 Task: Create a section Speedster and in the section, add a milestone Customer experience (CX) platform implementation in the project ConvertTech
Action: Mouse moved to (1178, 230)
Screenshot: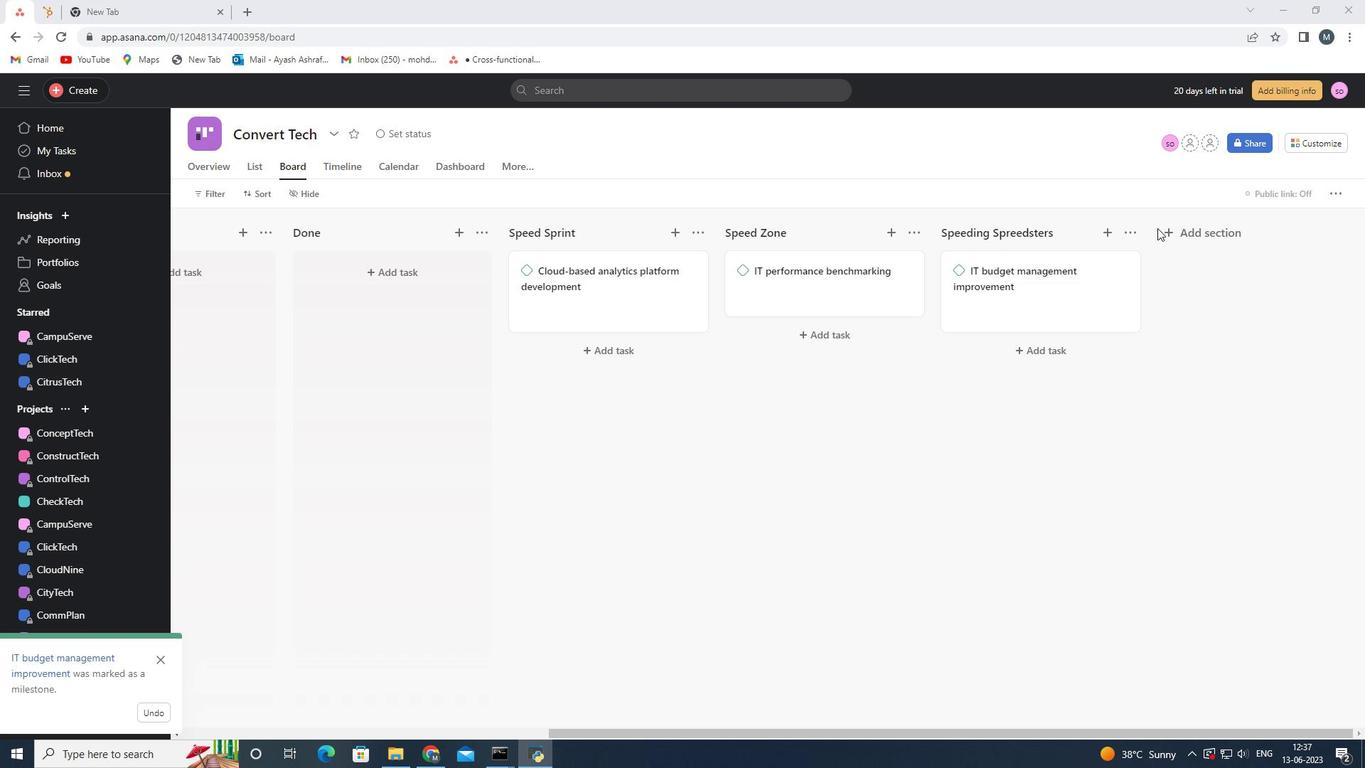 
Action: Mouse pressed left at (1178, 230)
Screenshot: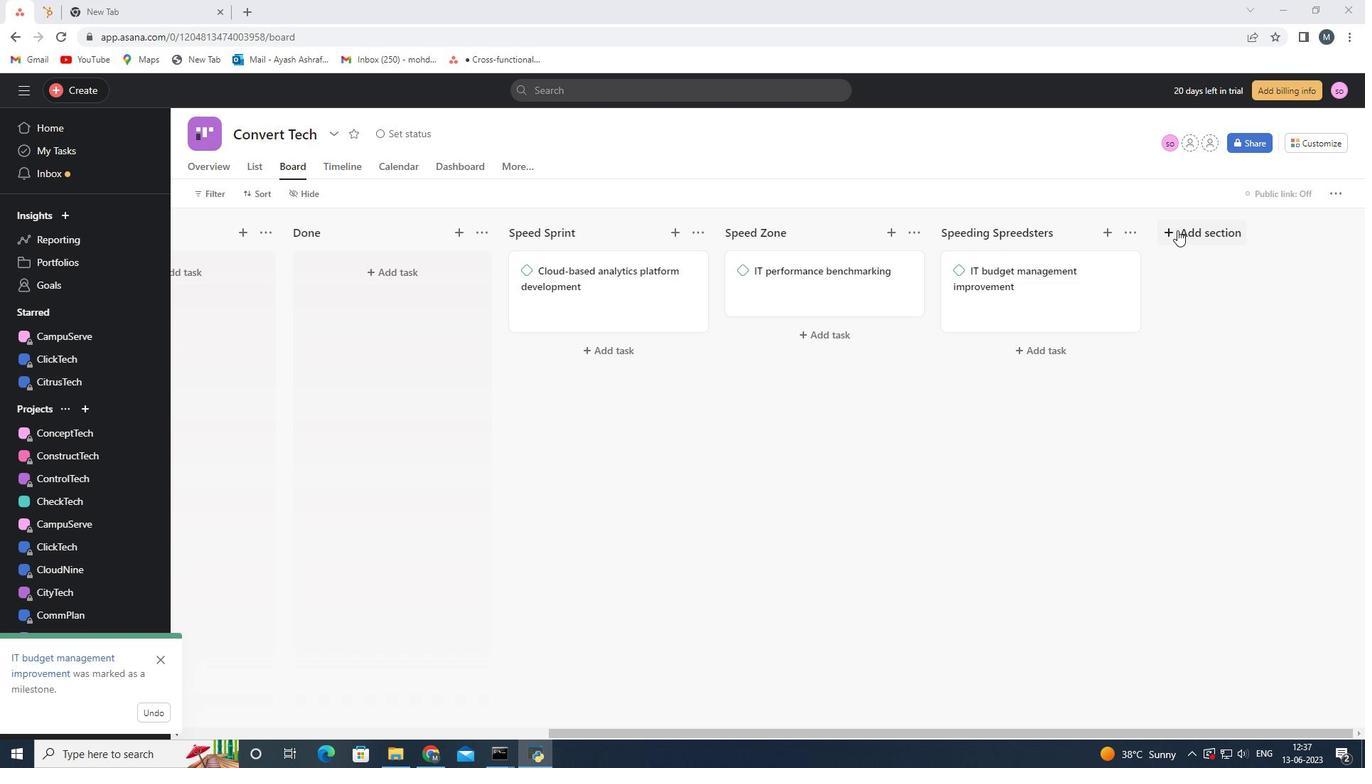 
Action: Mouse moved to (1180, 236)
Screenshot: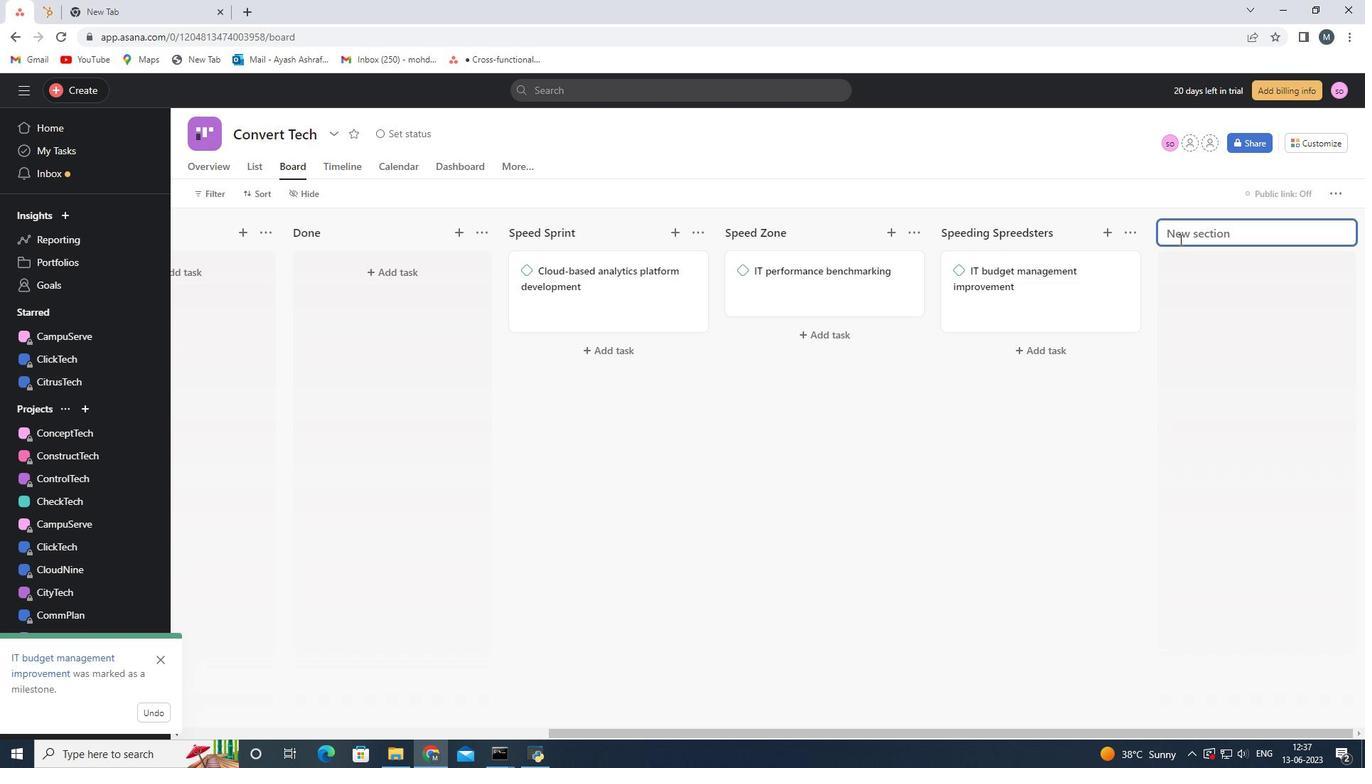
Action: Mouse pressed left at (1180, 236)
Screenshot: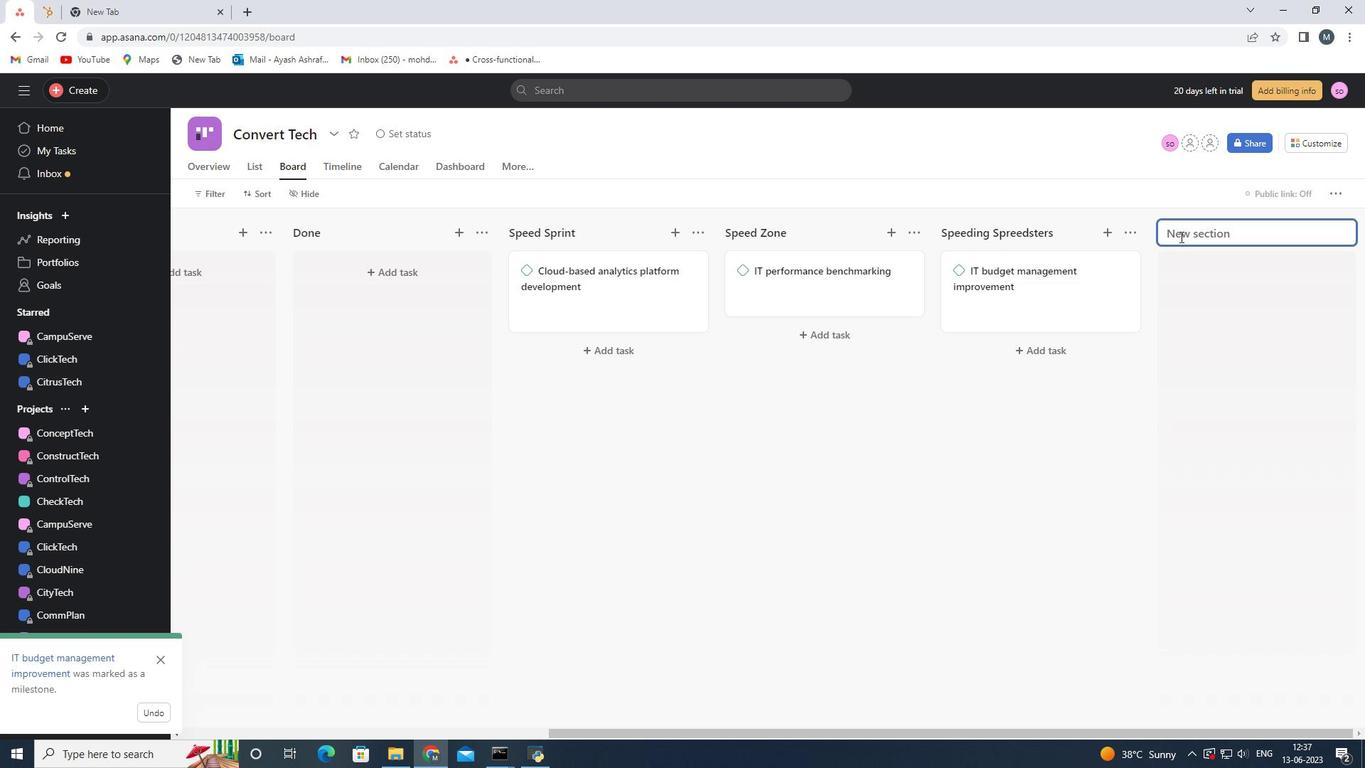 
Action: Mouse moved to (1178, 236)
Screenshot: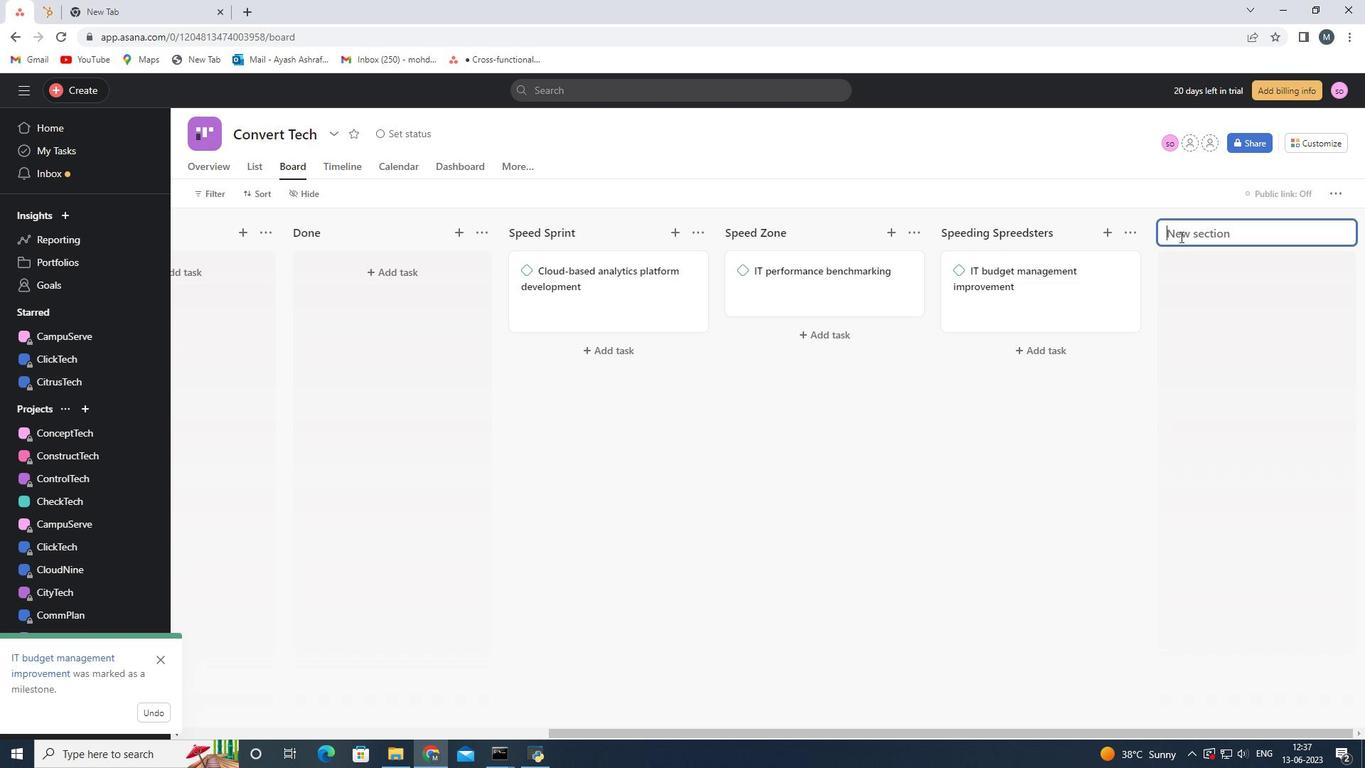 
Action: Key pressed <Key.shift>Speedster<Key.space><Key.enter>
Screenshot: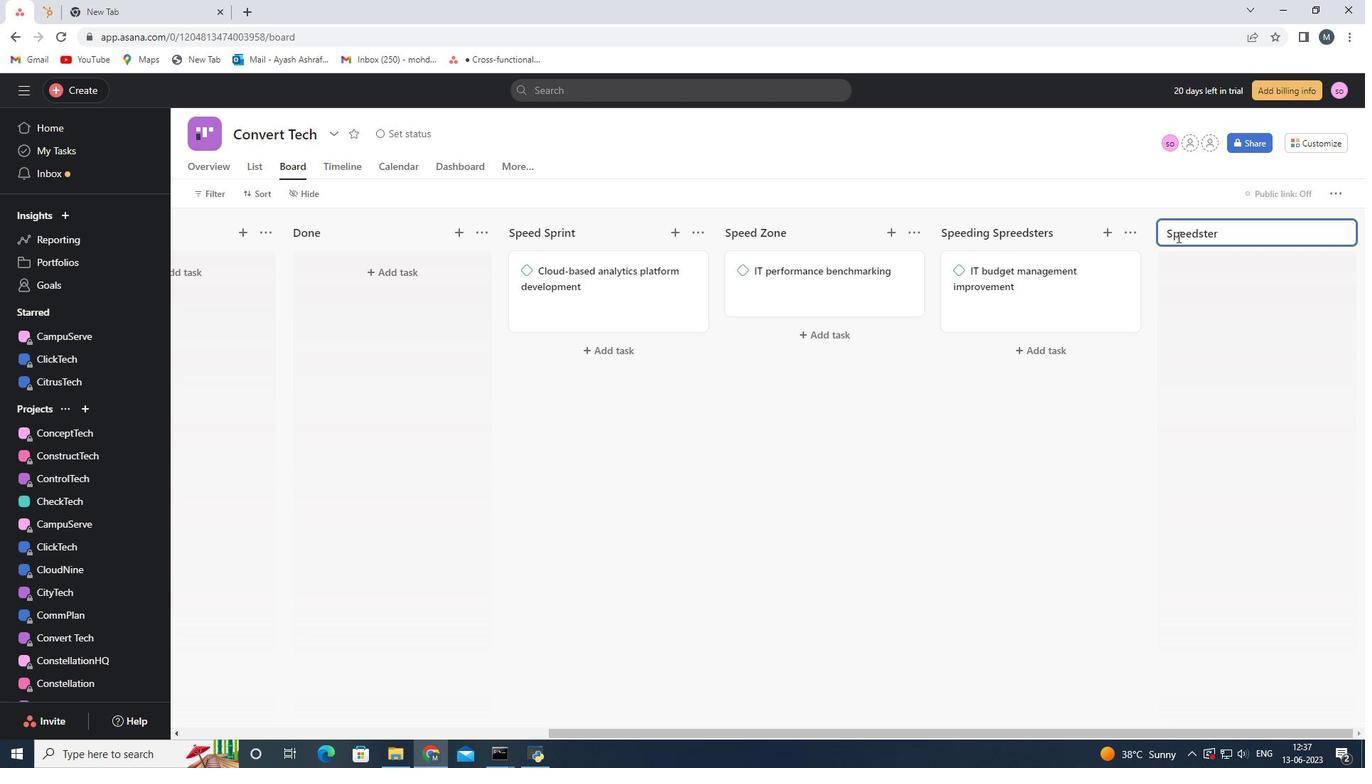
Action: Mouse moved to (1010, 272)
Screenshot: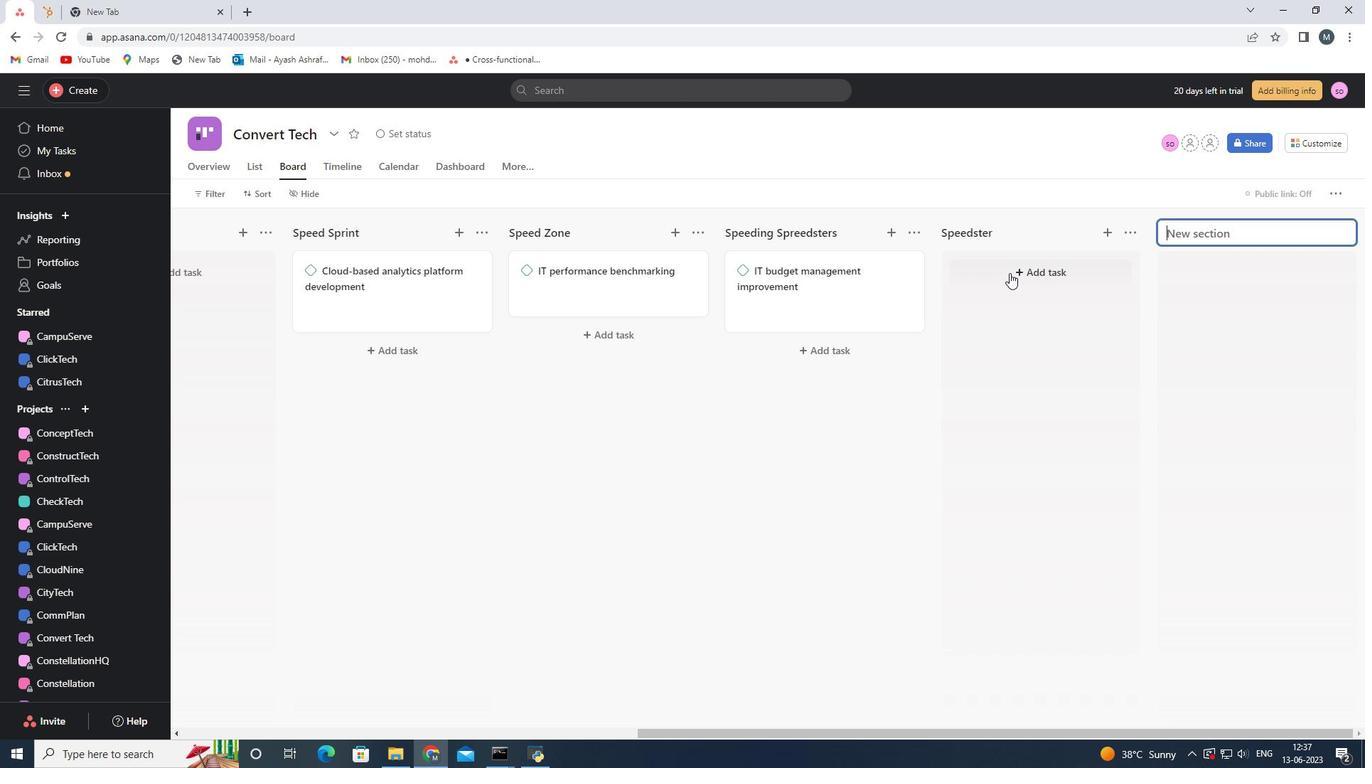
Action: Mouse pressed left at (1010, 272)
Screenshot: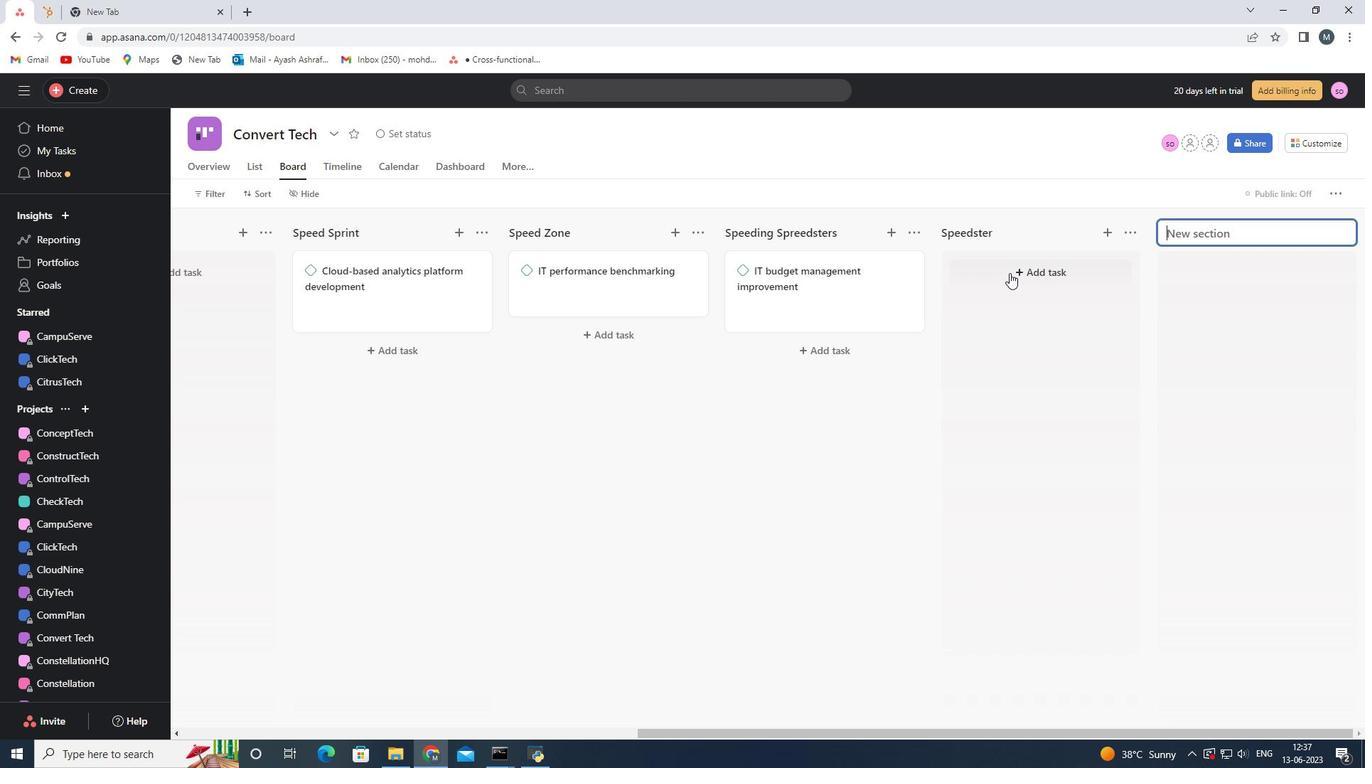 
Action: Mouse moved to (1010, 272)
Screenshot: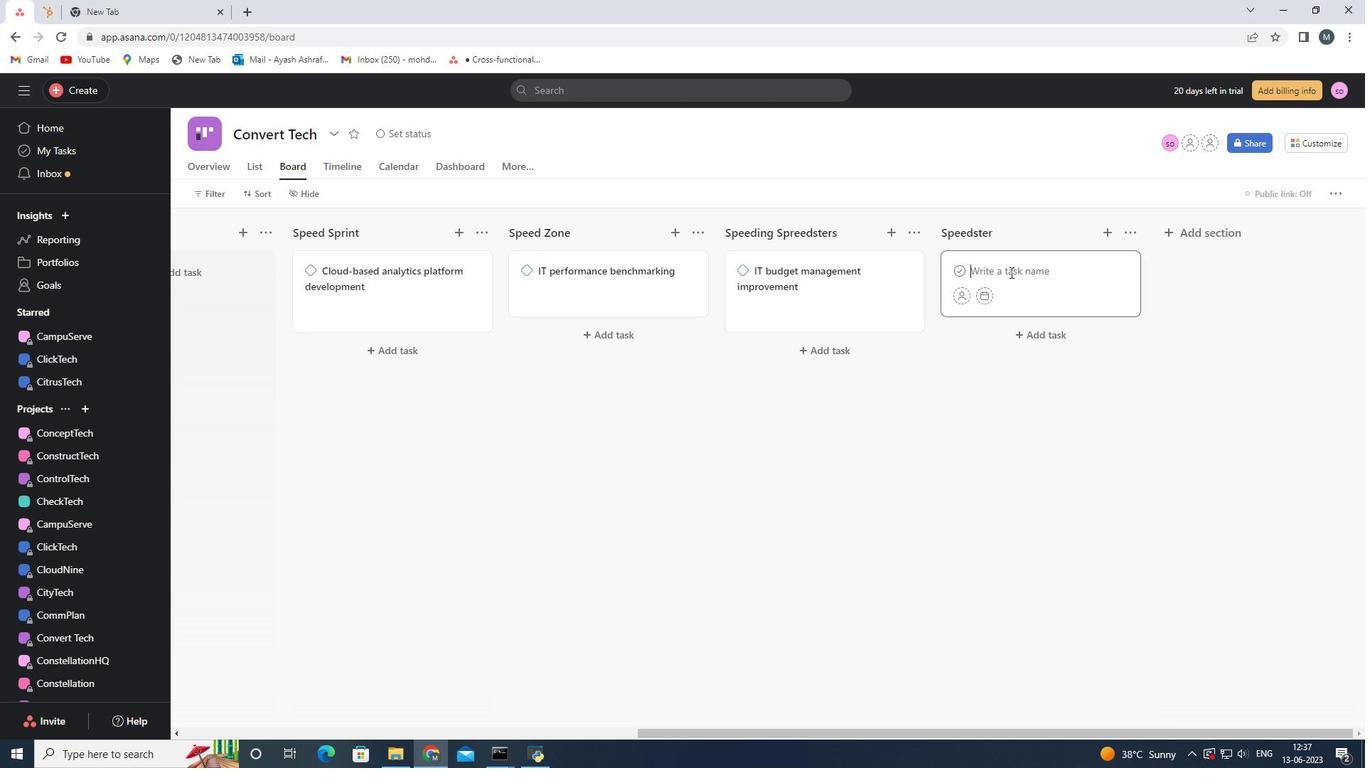 
Action: Key pressed <Key.shift><Key.shift><Key.shift><Key.shift><Key.shift>Customer<Key.space>experience<Key.space><Key.shift>(CX)<Key.space>platform<Key.space>implementation<Key.space>
Screenshot: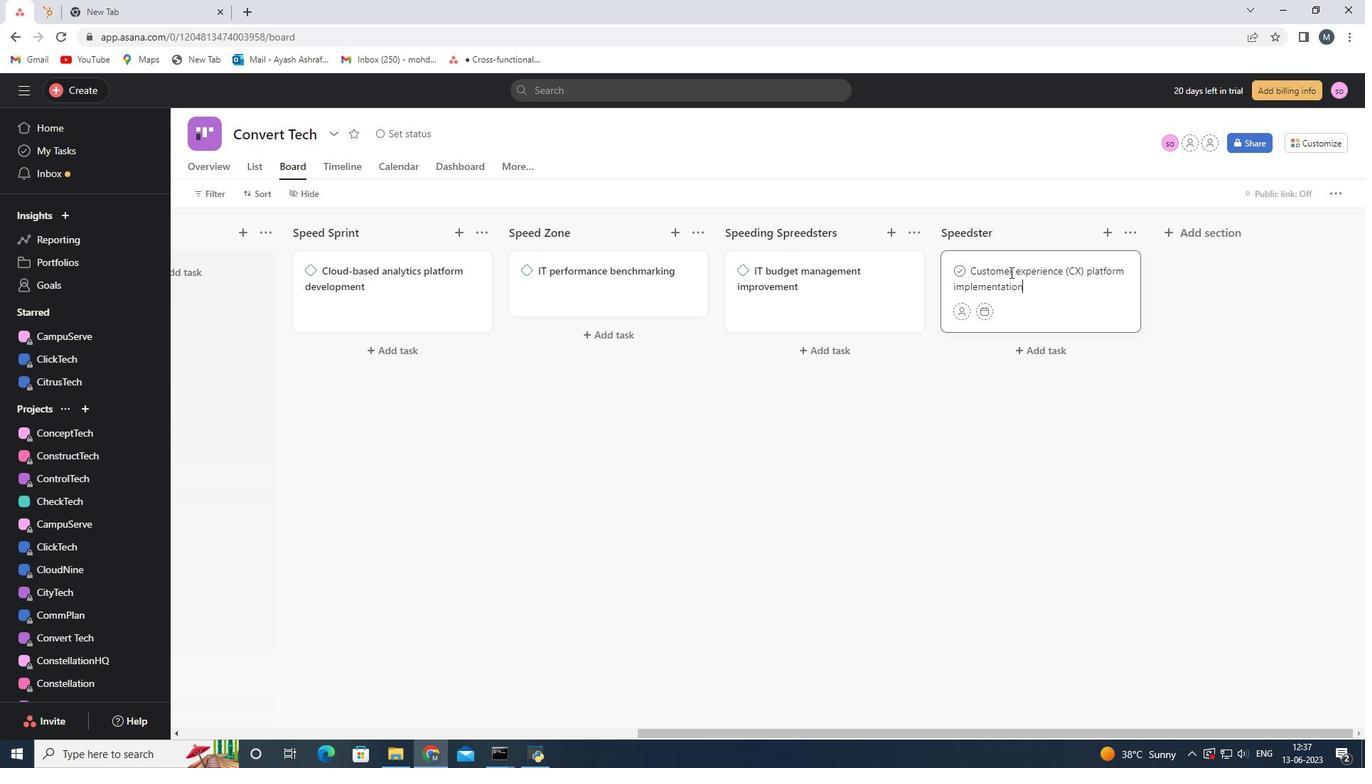 
Action: Mouse moved to (988, 426)
Screenshot: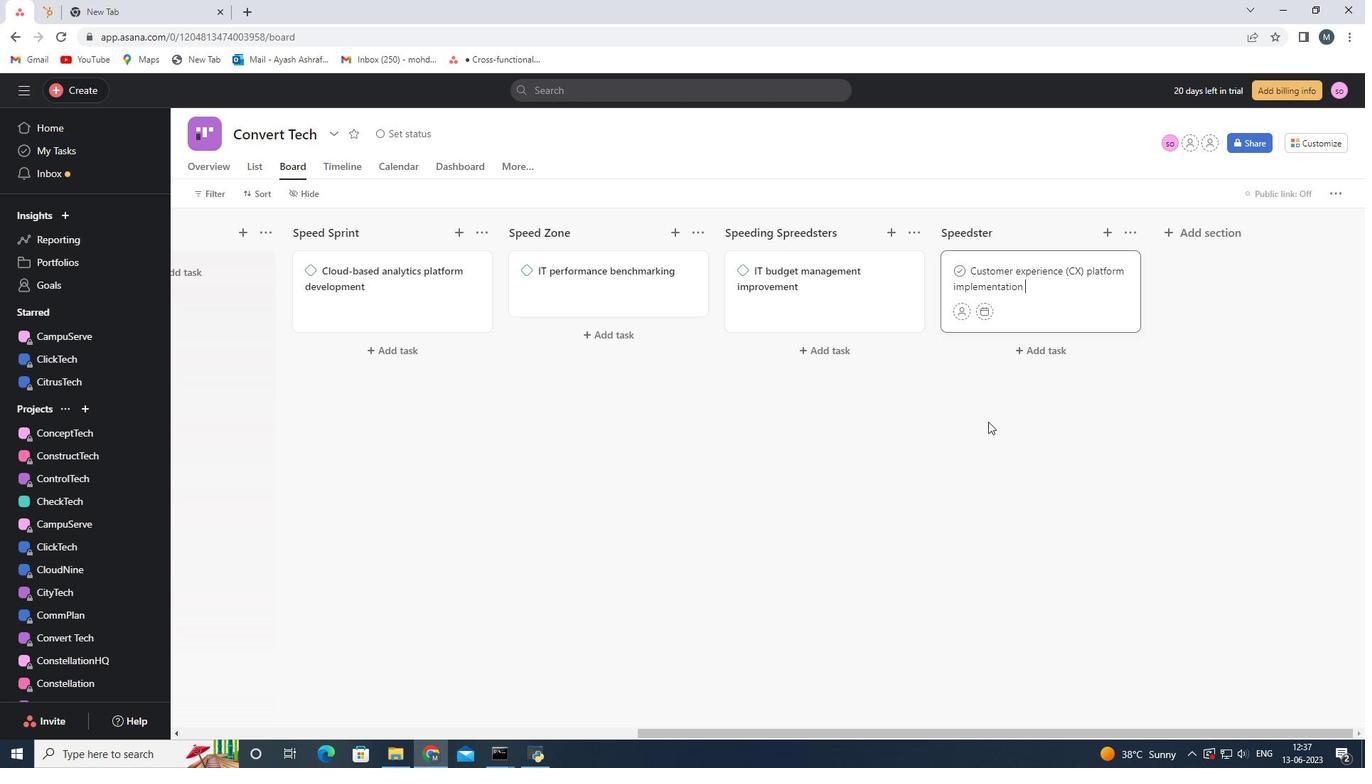 
Action: Mouse pressed left at (988, 426)
Screenshot: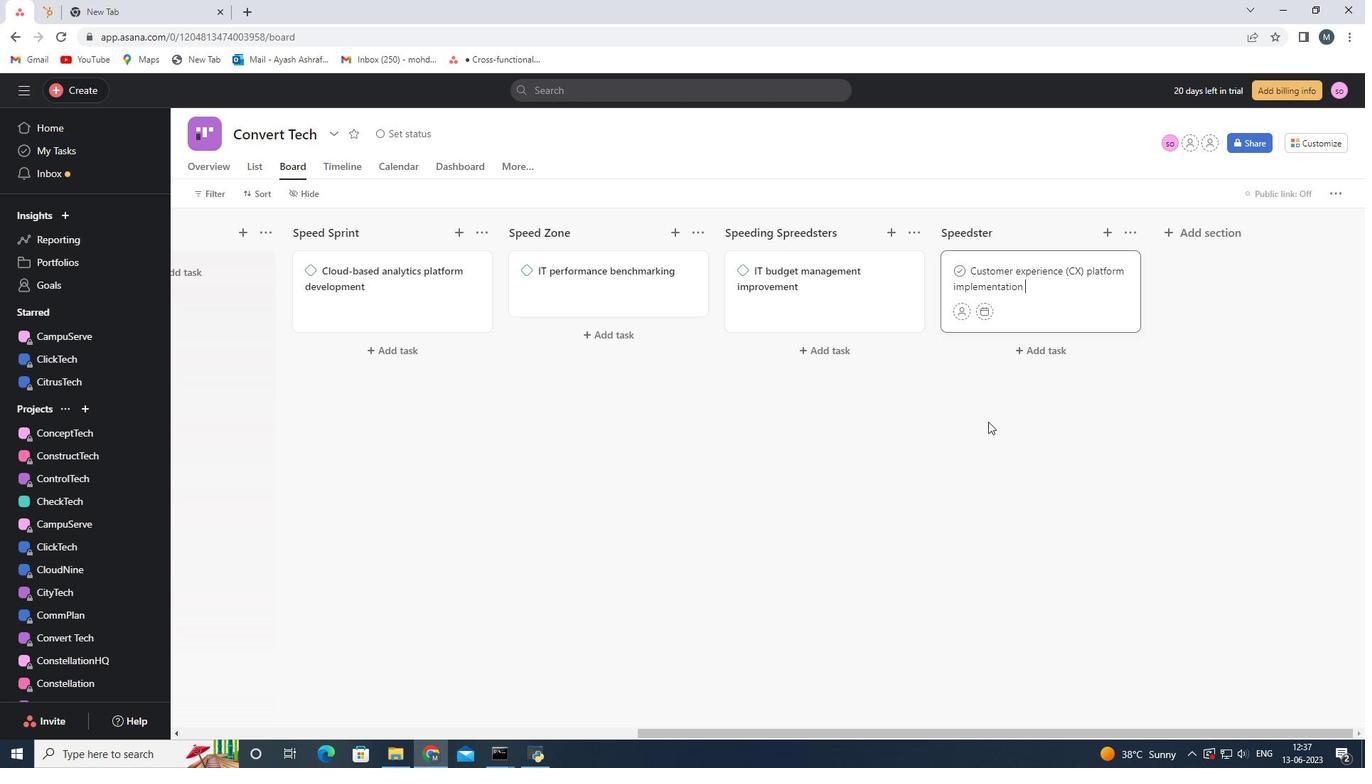 
Action: Mouse moved to (1122, 267)
Screenshot: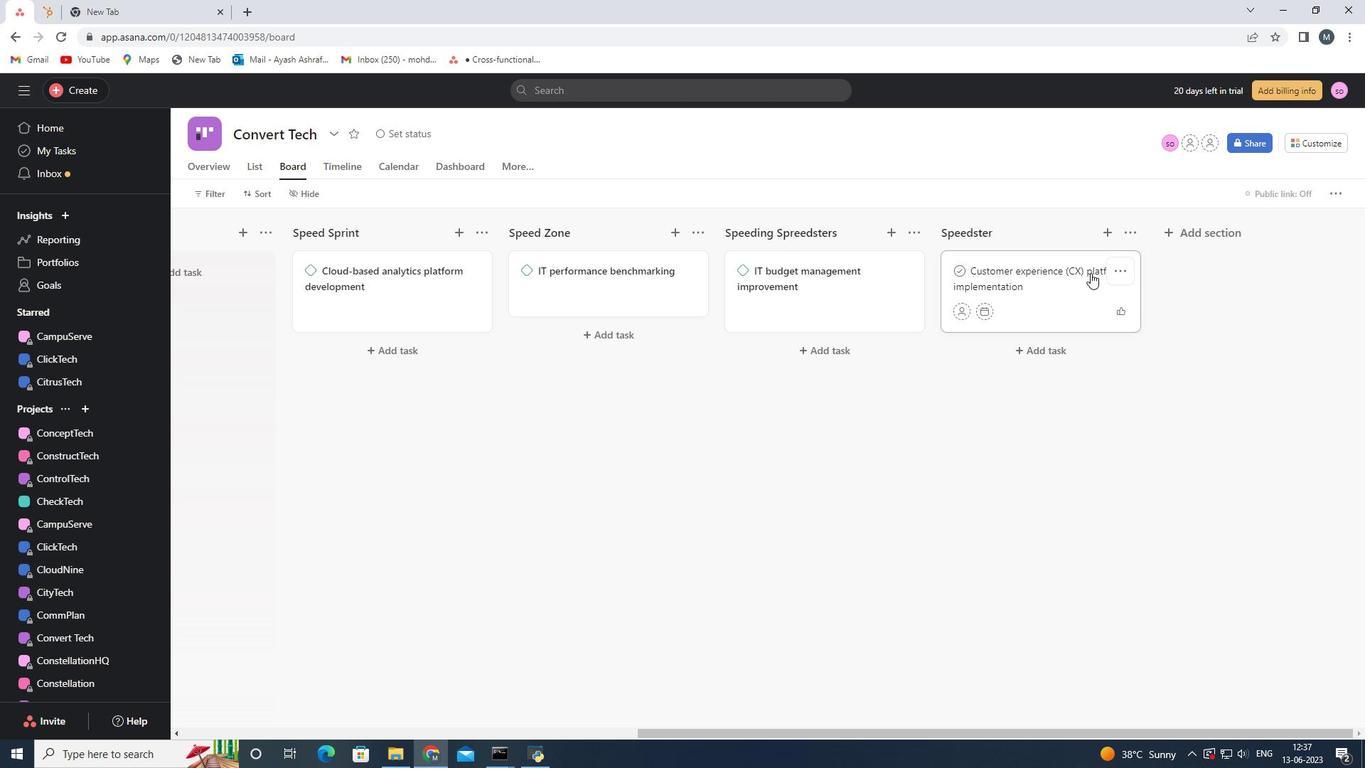 
Action: Mouse pressed left at (1122, 267)
Screenshot: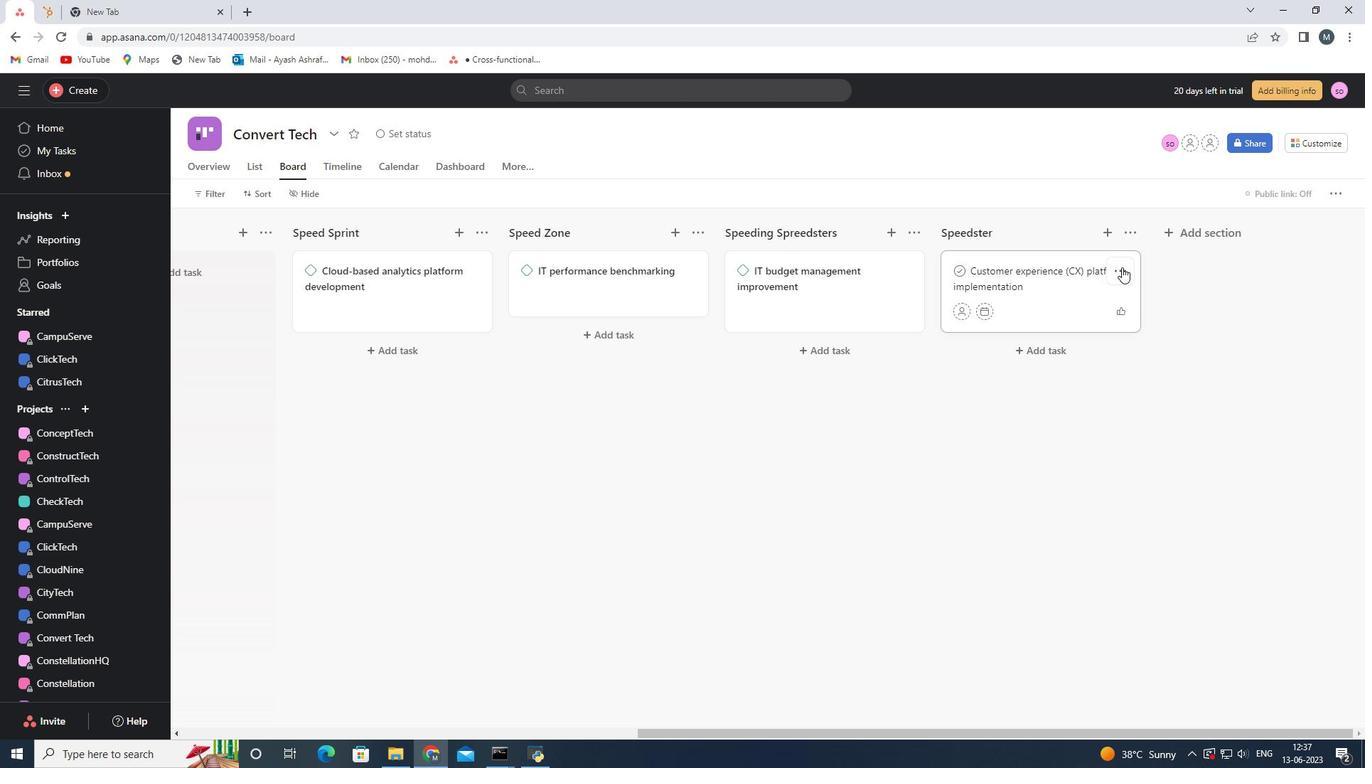 
Action: Mouse moved to (1180, 529)
Screenshot: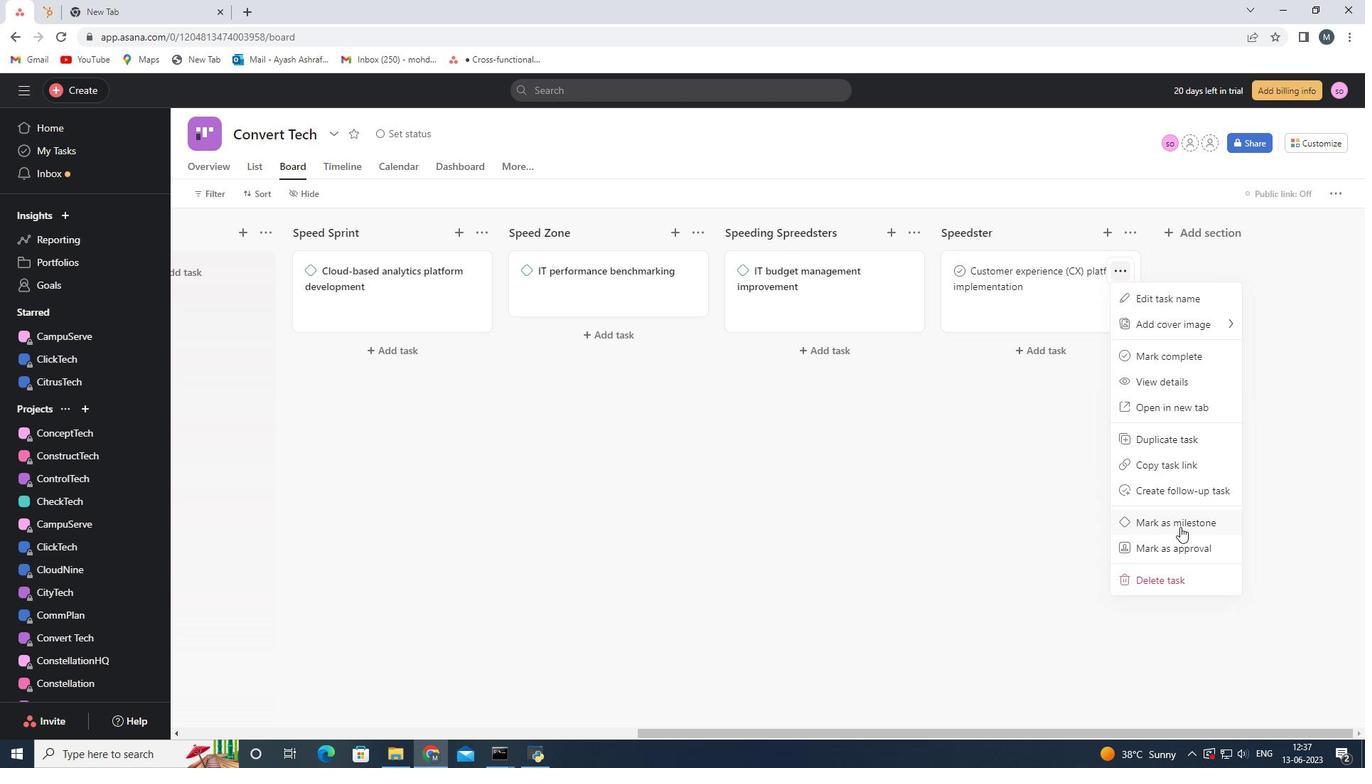 
Action: Mouse pressed left at (1180, 529)
Screenshot: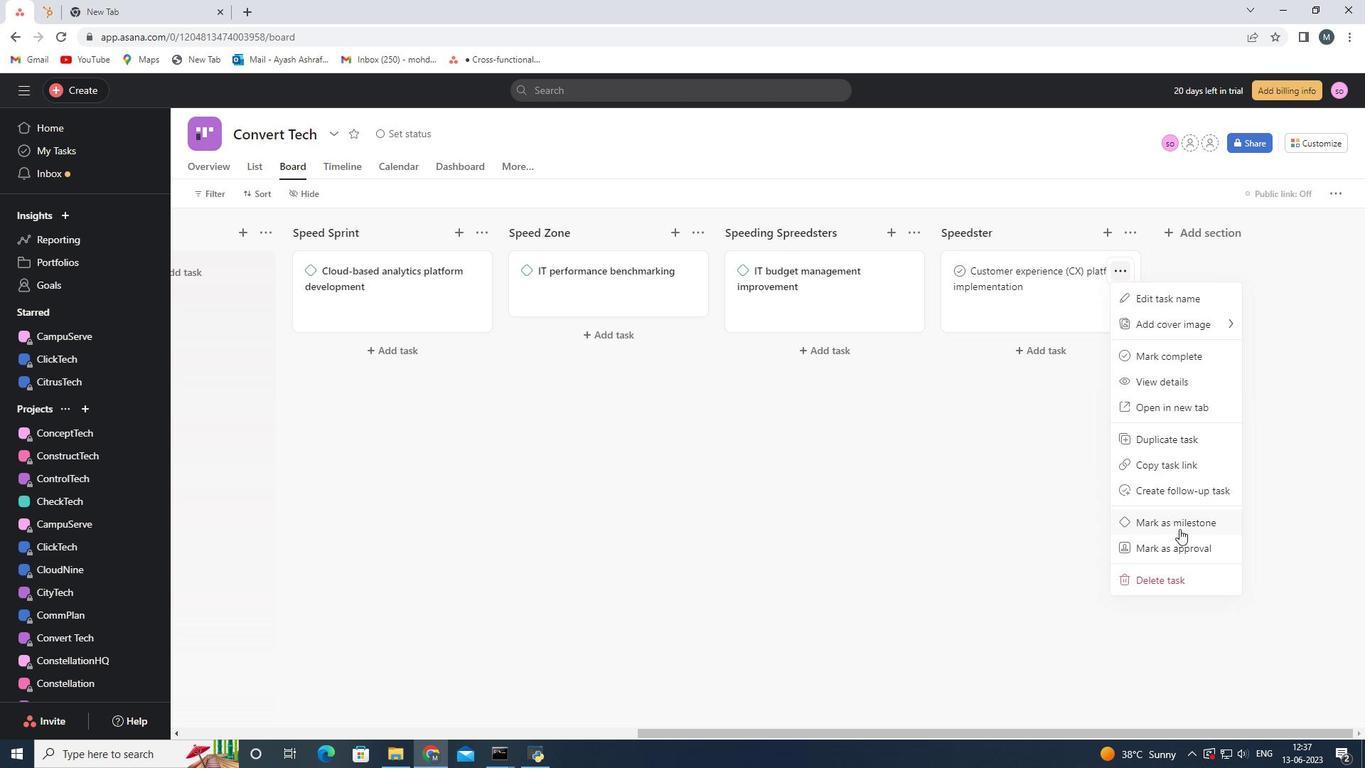
Action: Mouse moved to (887, 456)
Screenshot: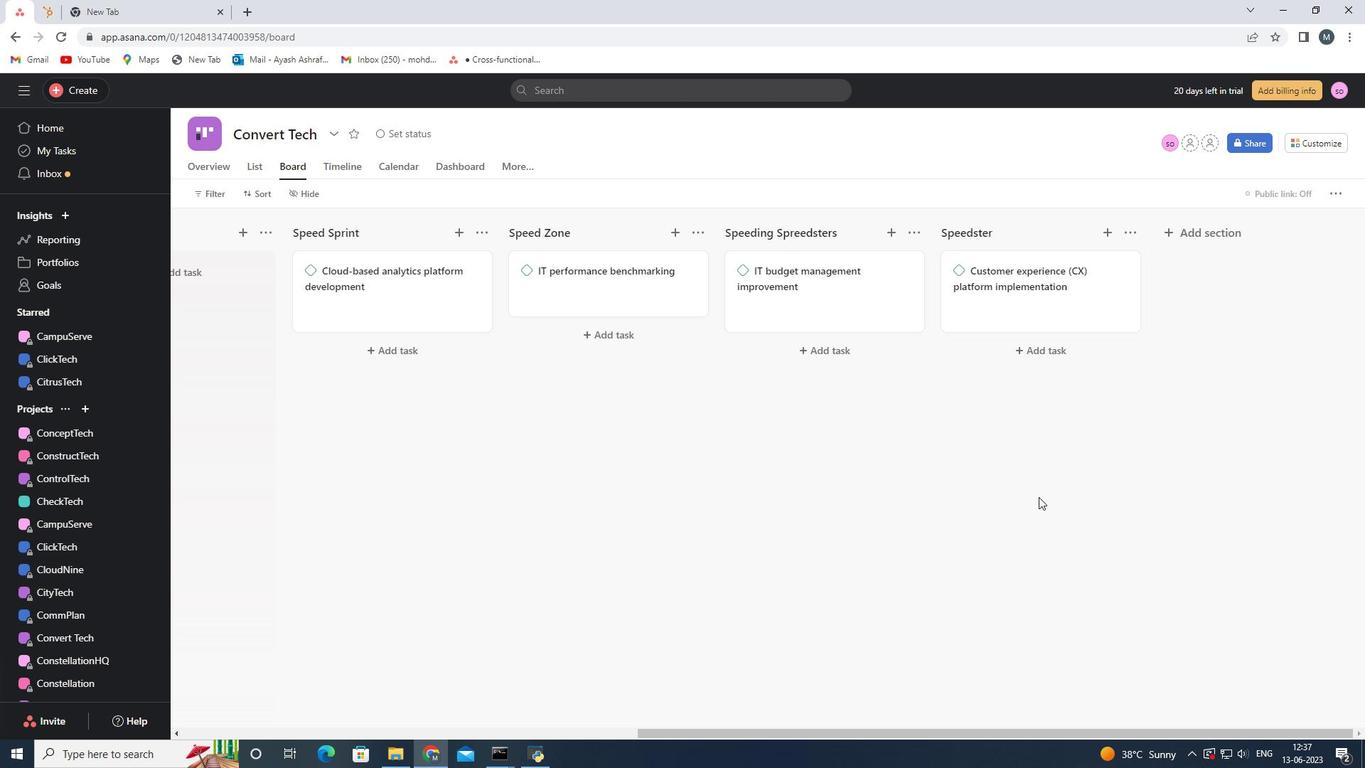 
Action: Mouse pressed left at (887, 456)
Screenshot: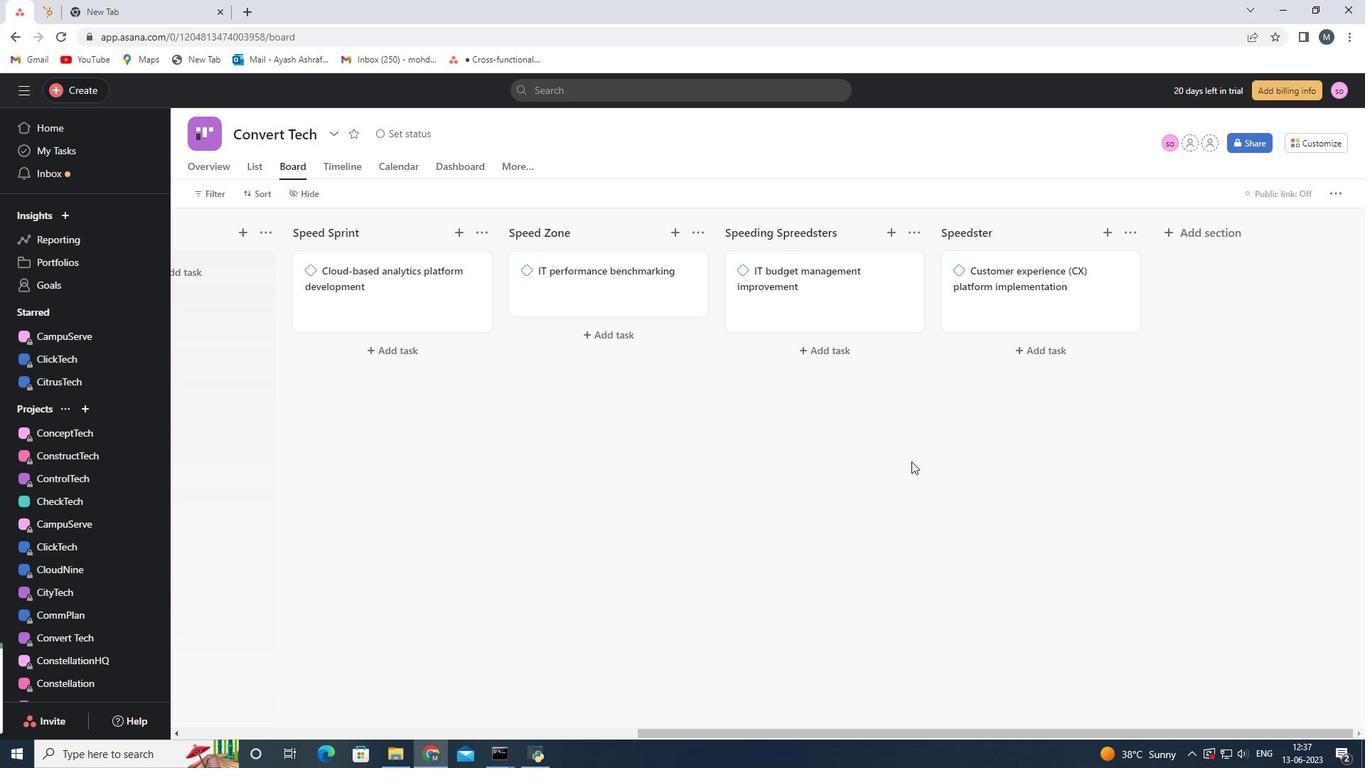 
Action: Mouse moved to (448, 615)
Screenshot: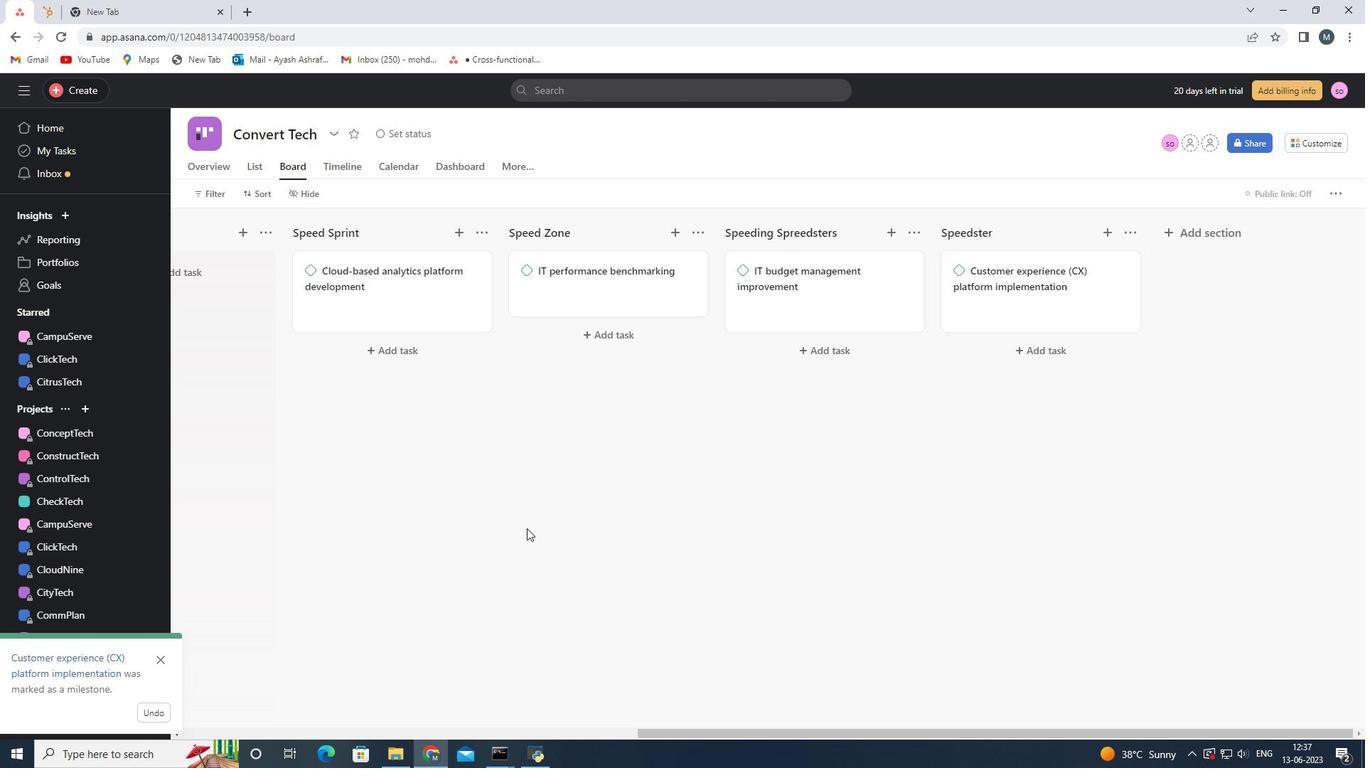 
